 Task: In the  document handbook.odt Use the feature 'and check spelling and grammer' Change font style of header to '18' Select the body of letter and change paragraph spacing to  1.5
Action: Mouse moved to (240, 84)
Screenshot: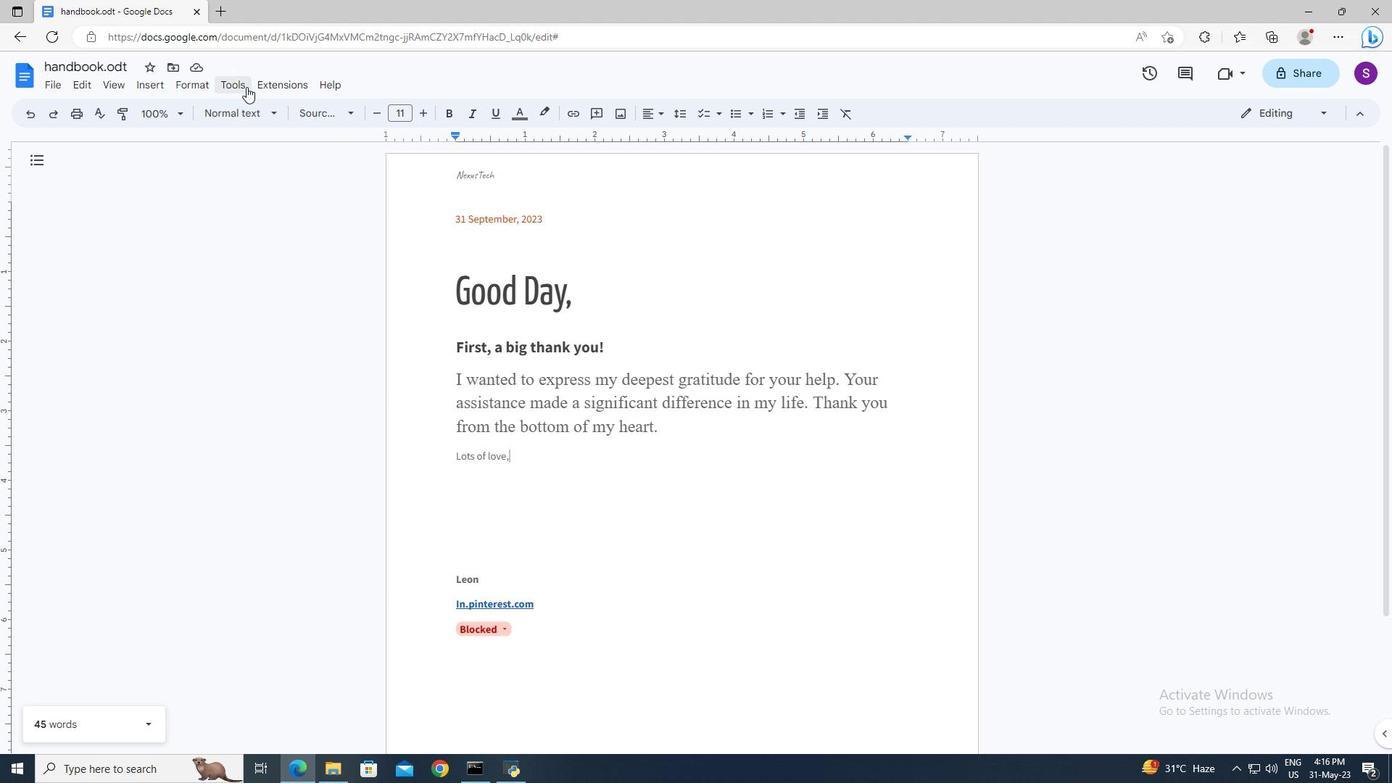 
Action: Mouse pressed left at (240, 84)
Screenshot: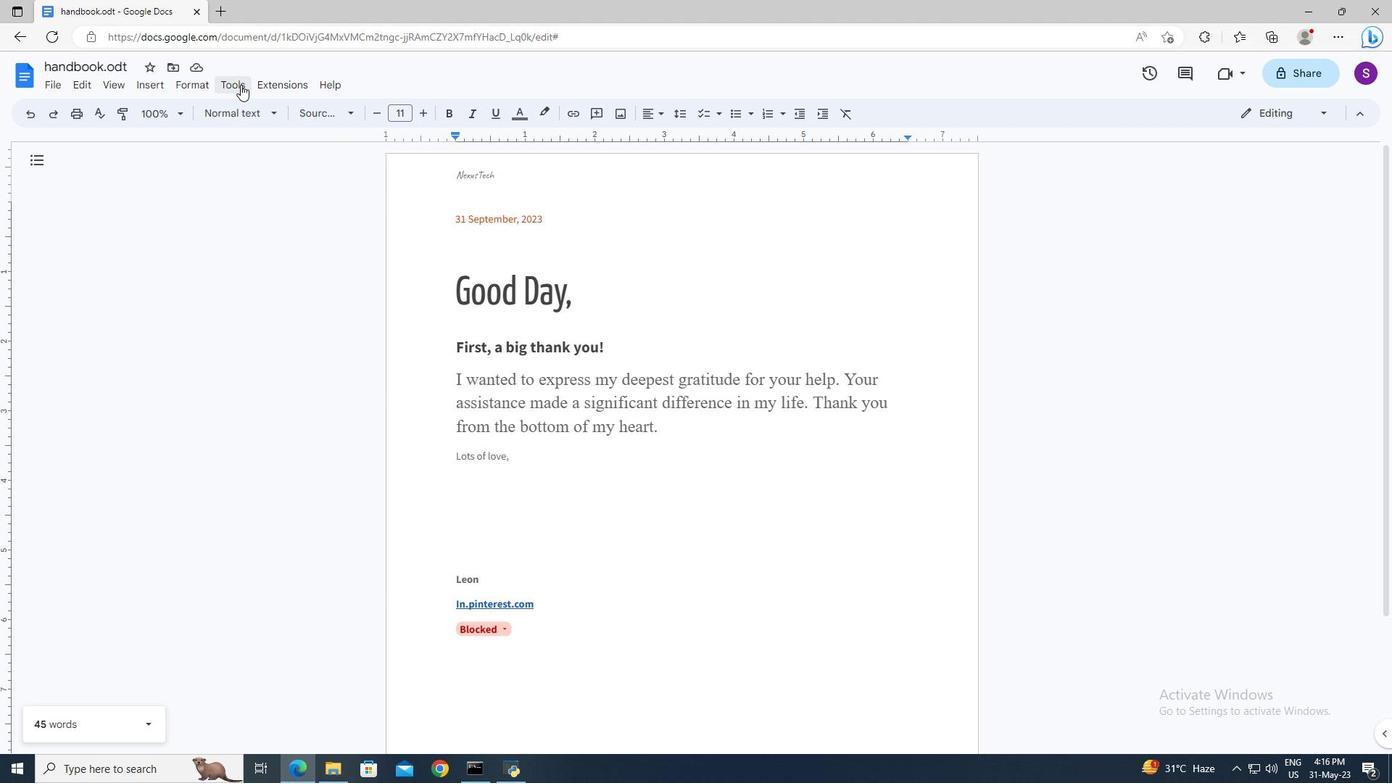 
Action: Mouse moved to (504, 107)
Screenshot: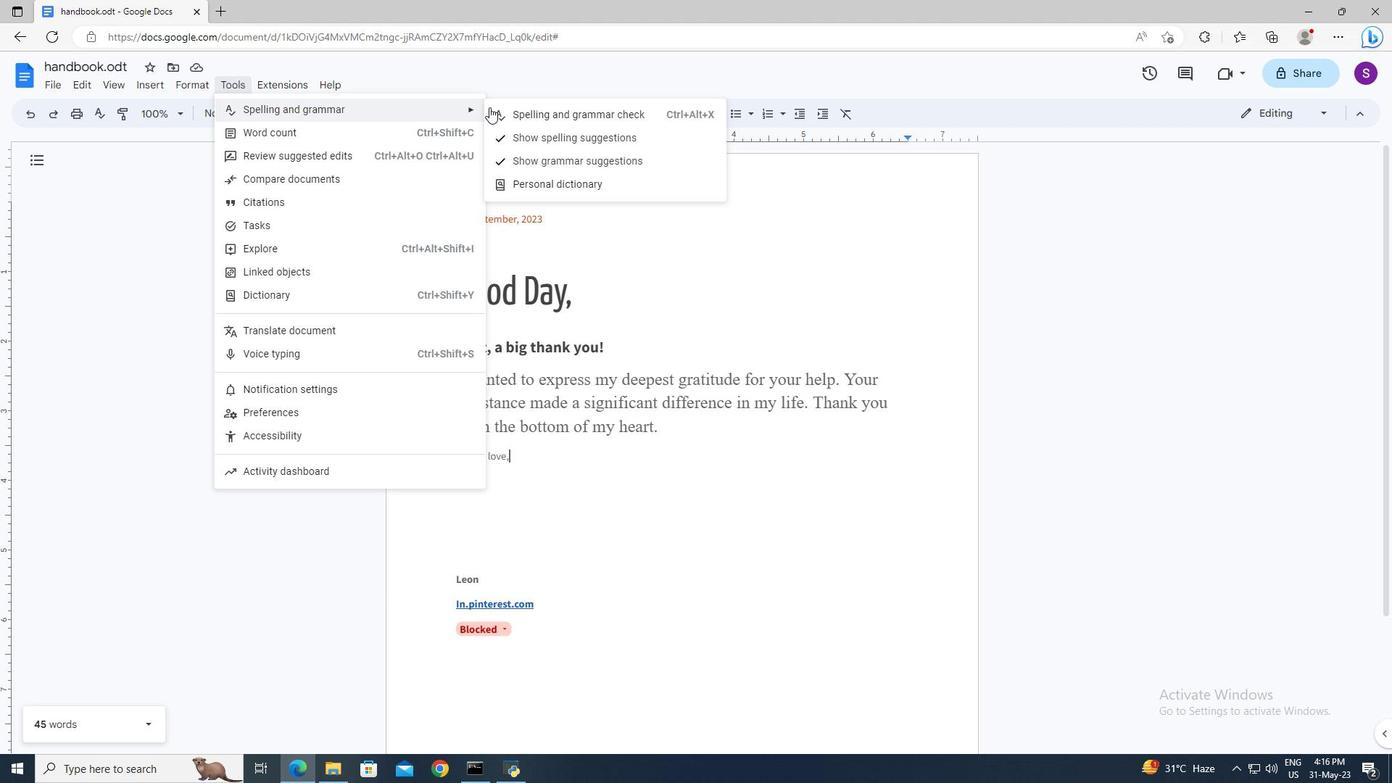 
Action: Mouse pressed left at (504, 107)
Screenshot: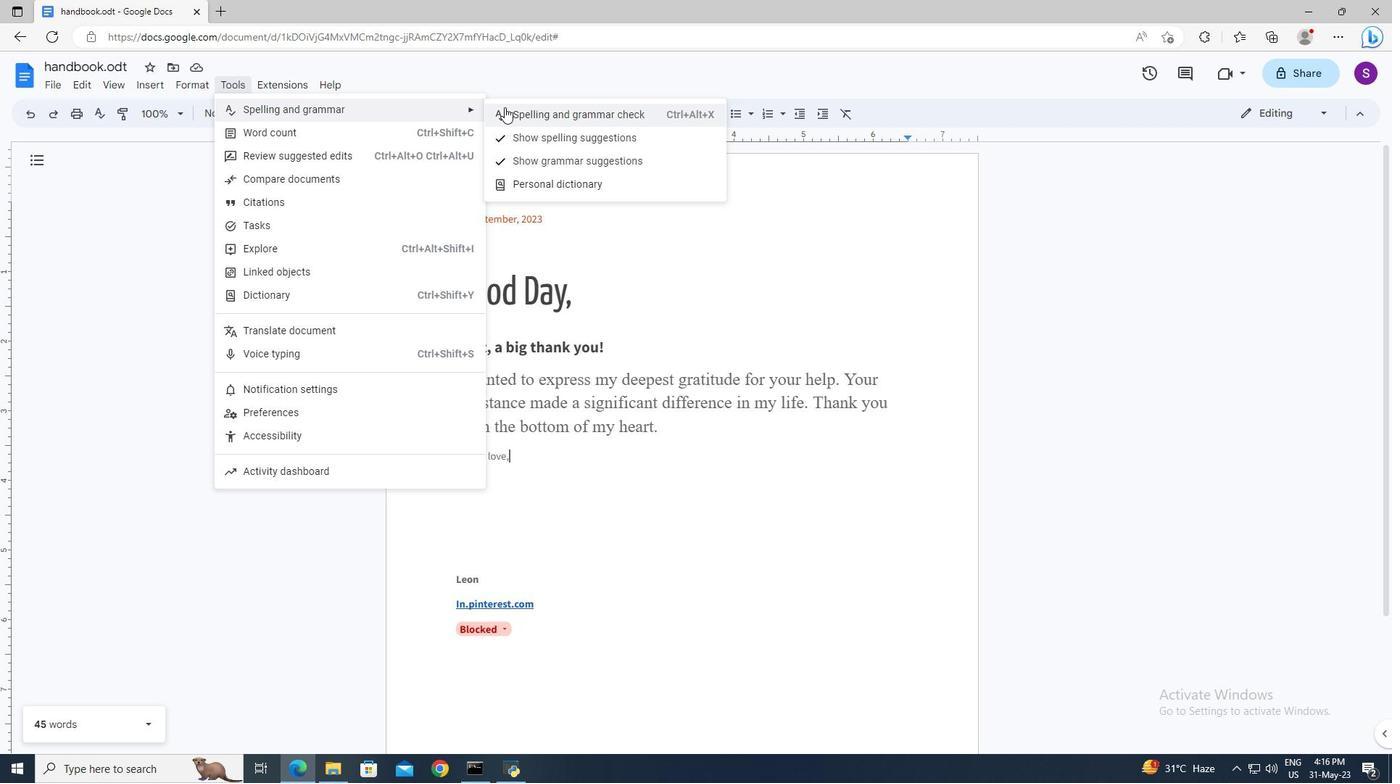 
Action: Mouse moved to (469, 173)
Screenshot: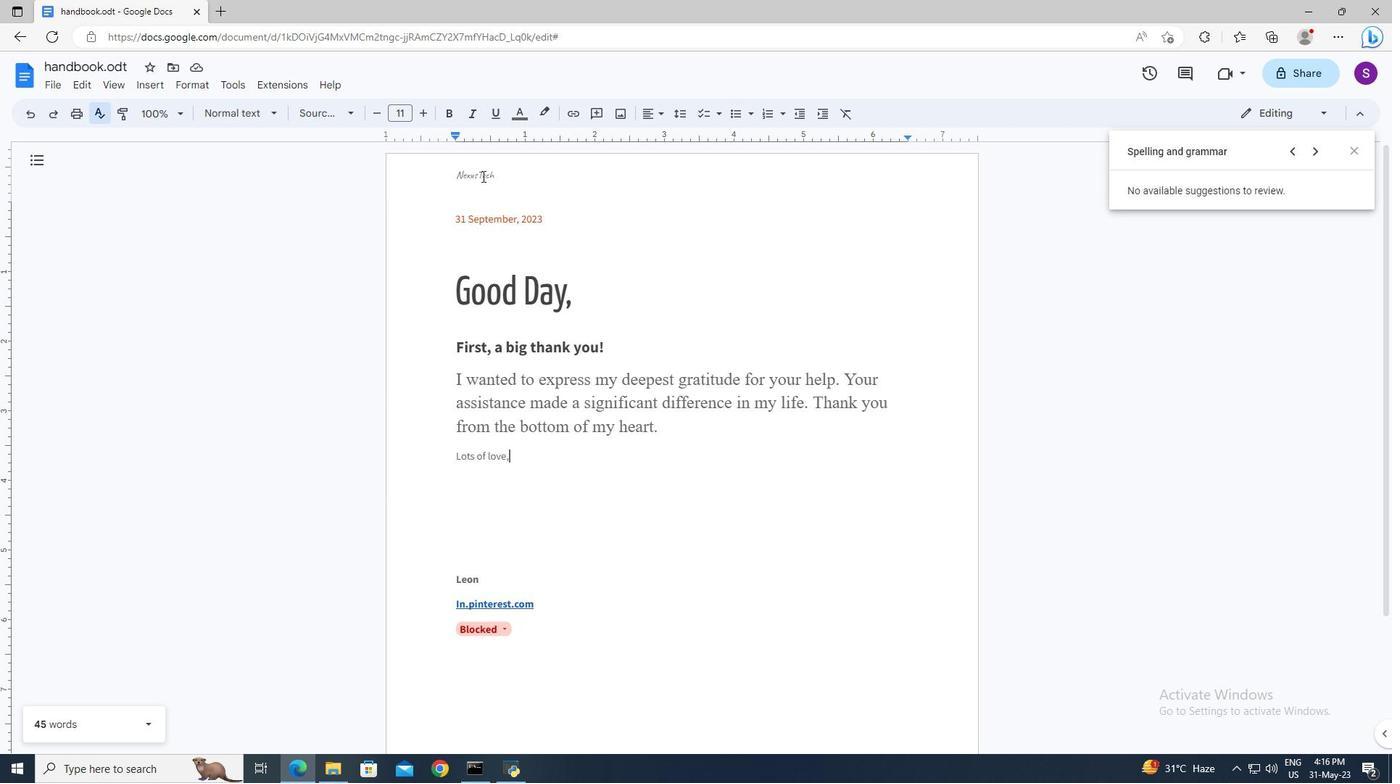 
Action: Mouse pressed left at (469, 173)
Screenshot: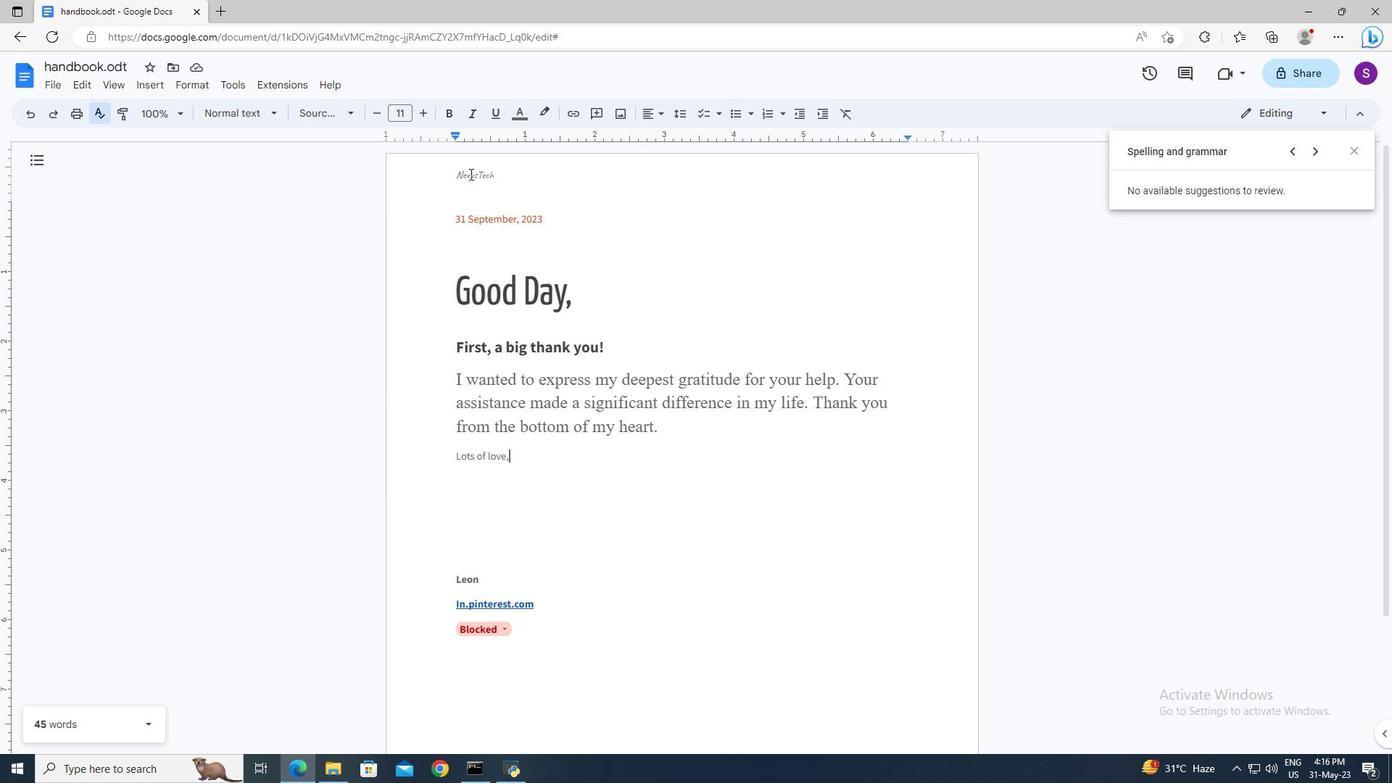 
Action: Mouse pressed left at (469, 173)
Screenshot: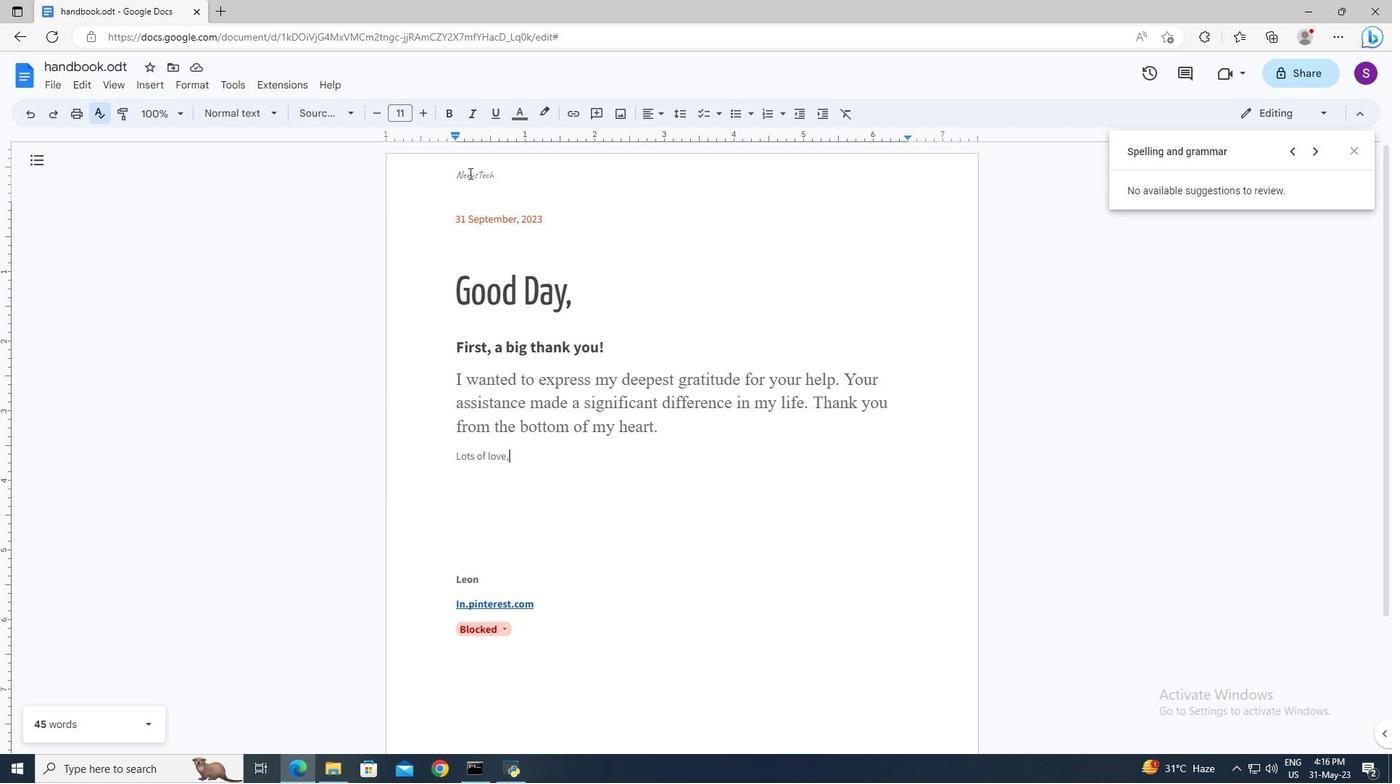 
Action: Key pressed <Key.left><Key.left><Key.left><Key.shift><Key.right>
Screenshot: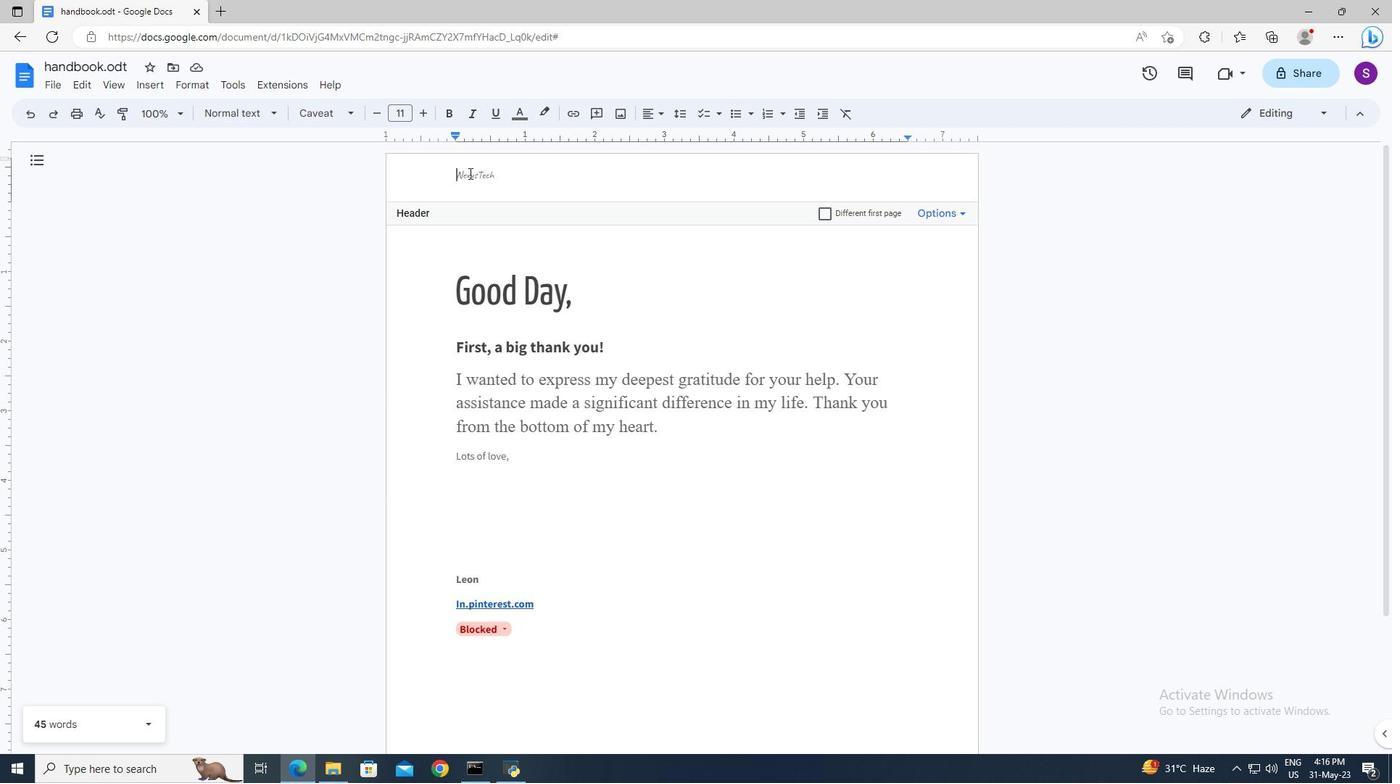 
Action: Mouse moved to (412, 110)
Screenshot: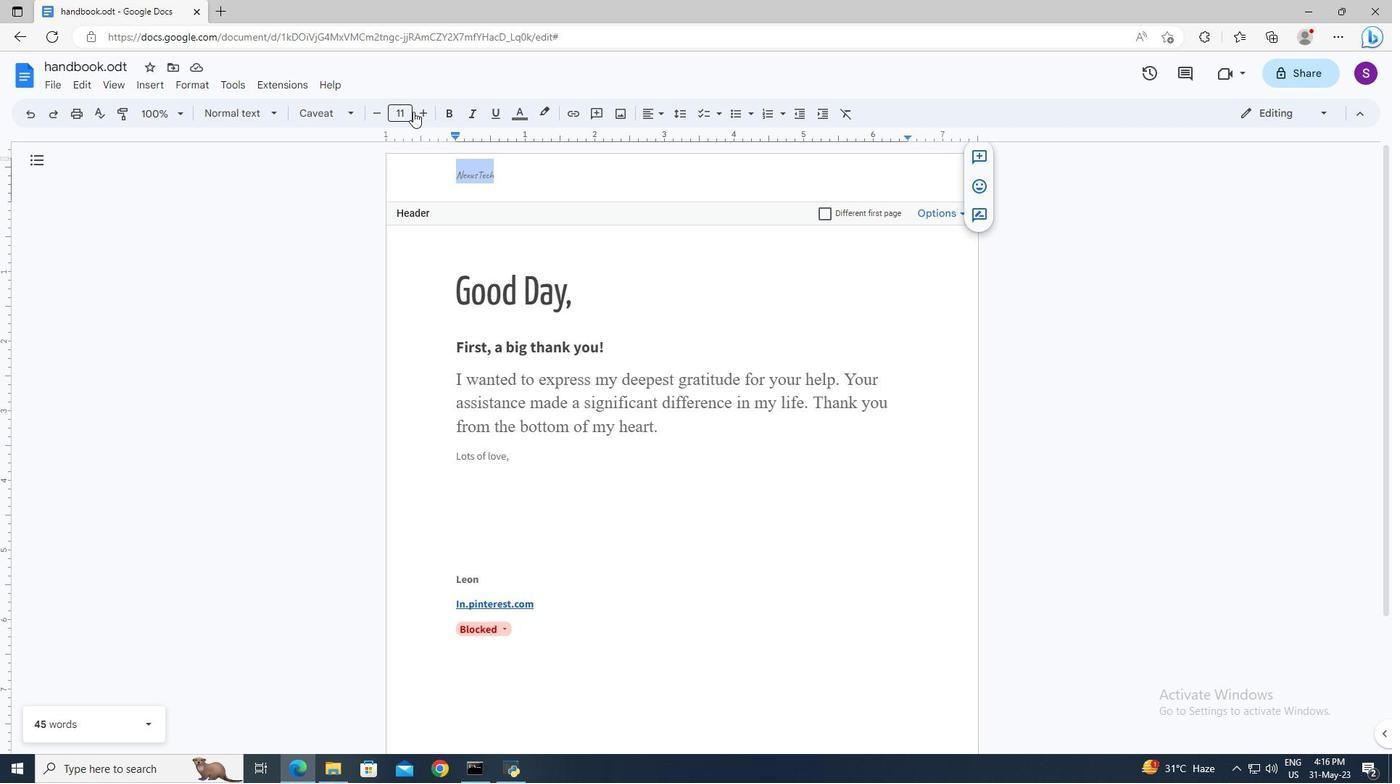 
Action: Mouse pressed left at (412, 110)
Screenshot: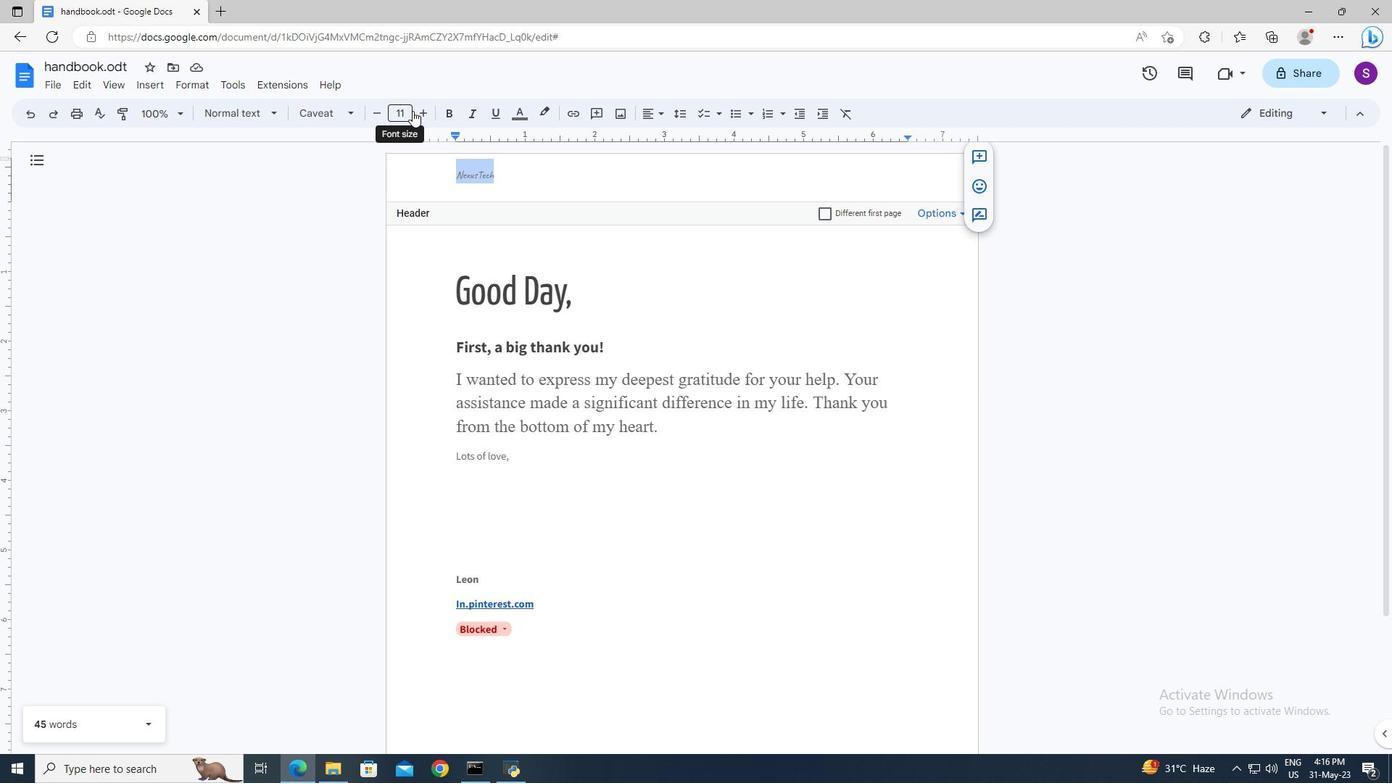 
Action: Key pressed 18<Key.enter>
Screenshot: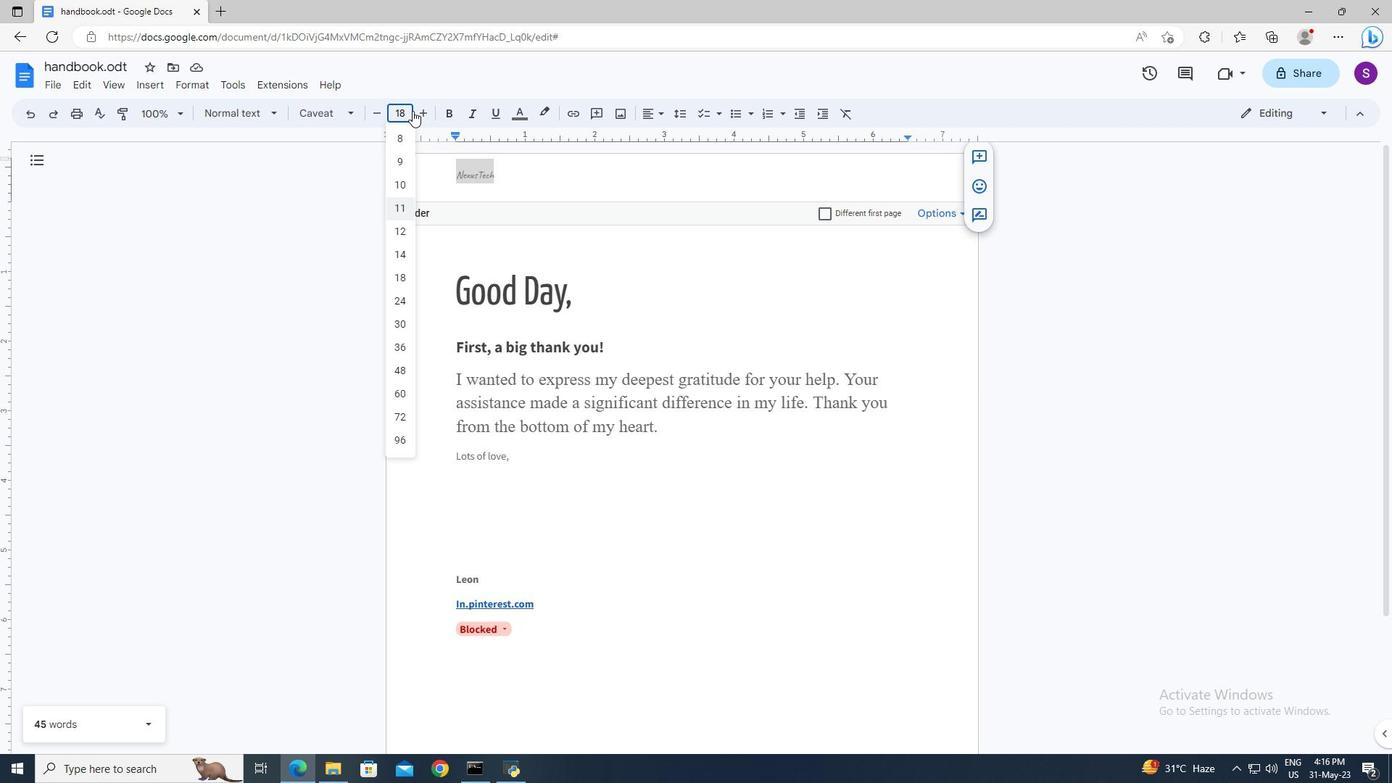 
Action: Mouse moved to (458, 373)
Screenshot: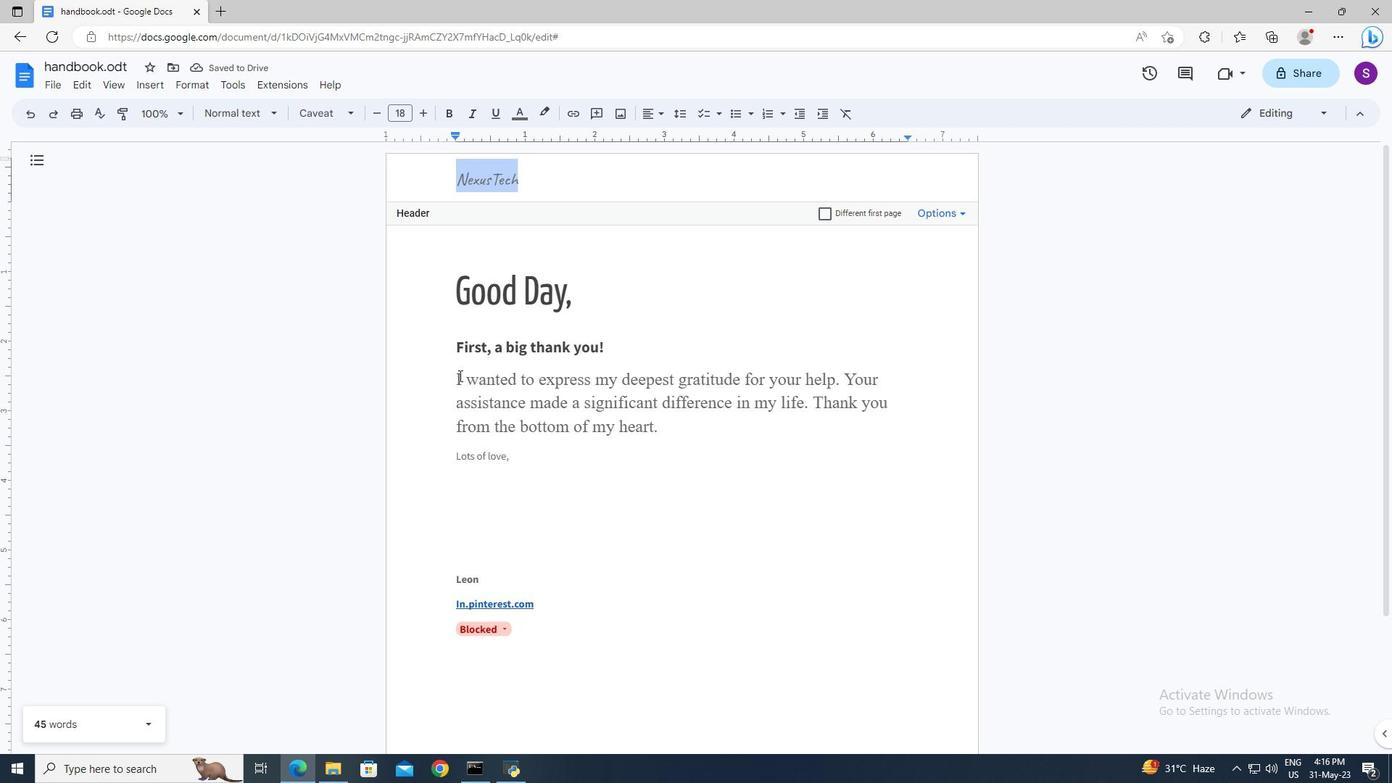 
Action: Mouse pressed left at (458, 373)
Screenshot: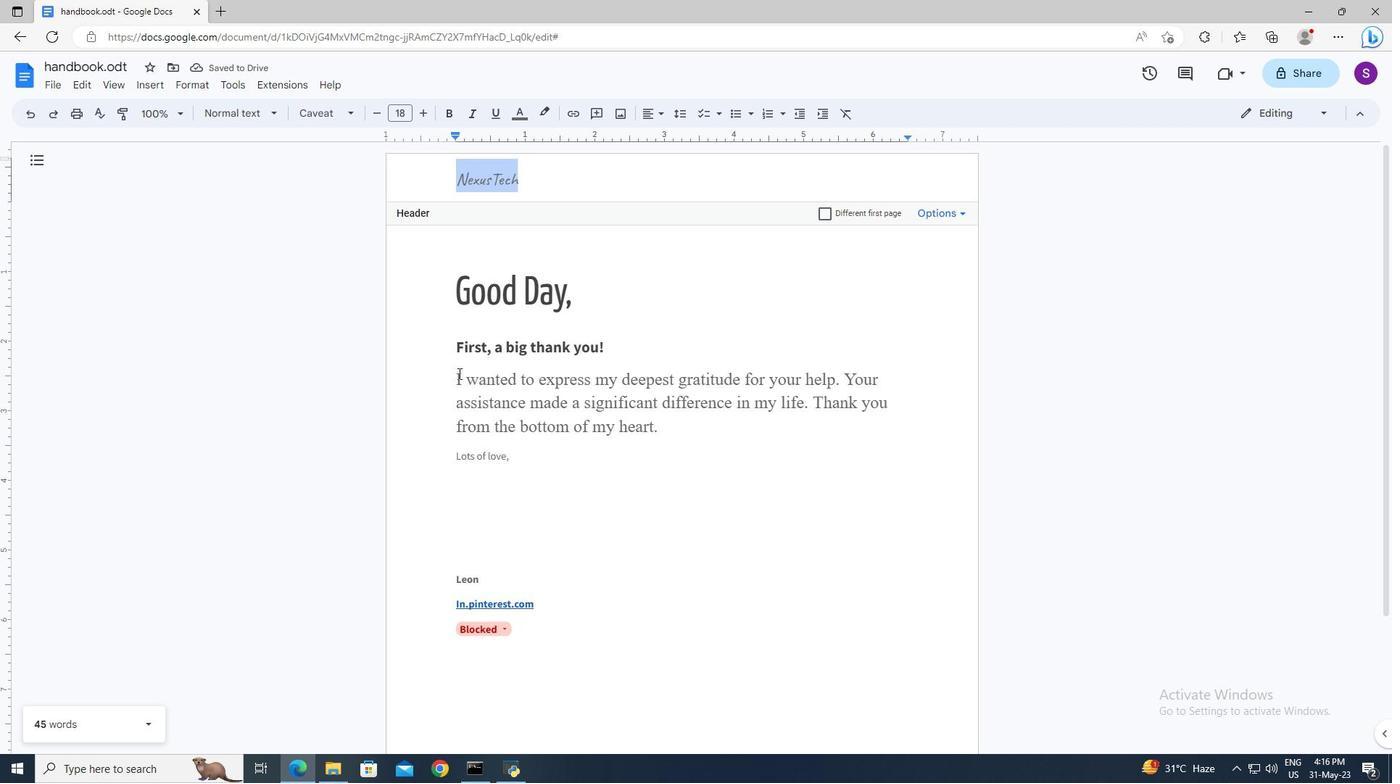 
Action: Key pressed <Key.shift><Key.down>
Screenshot: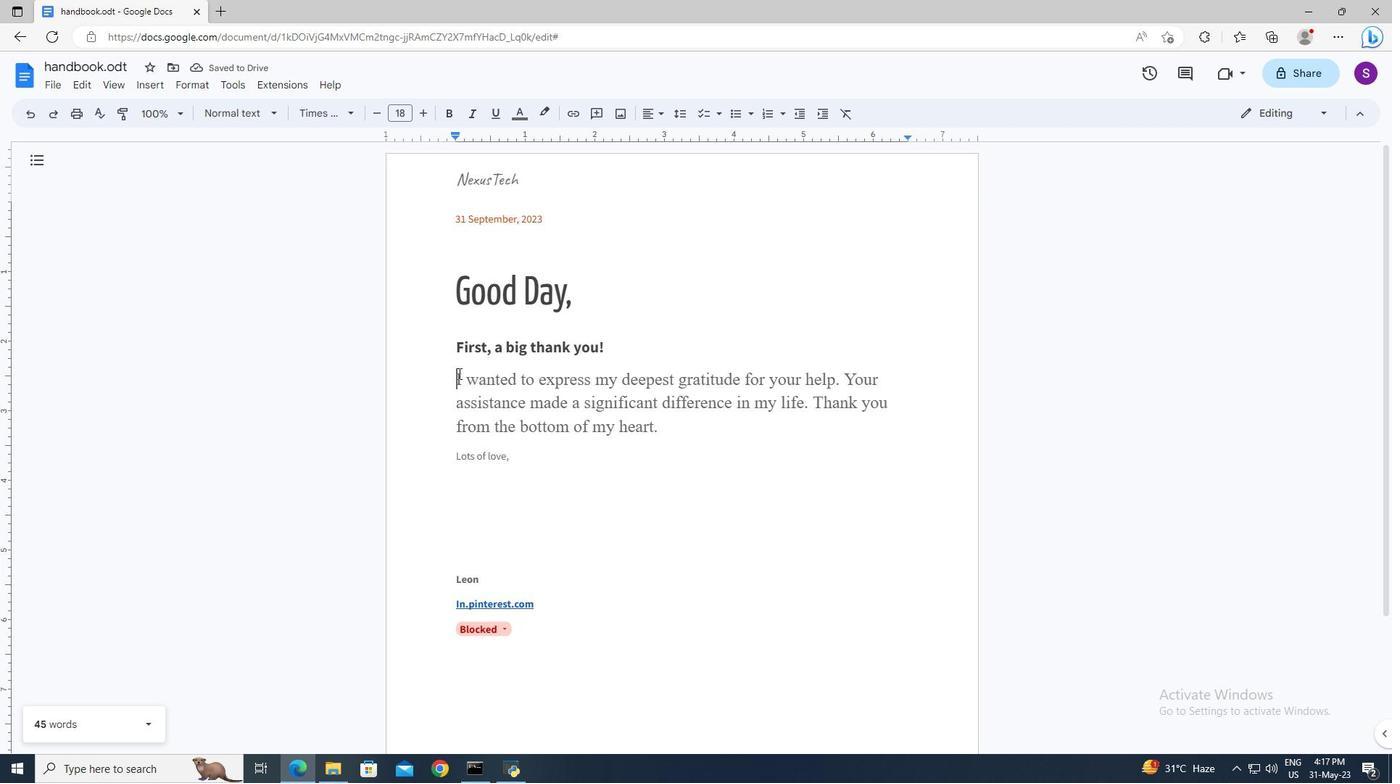
Action: Mouse moved to (686, 115)
Screenshot: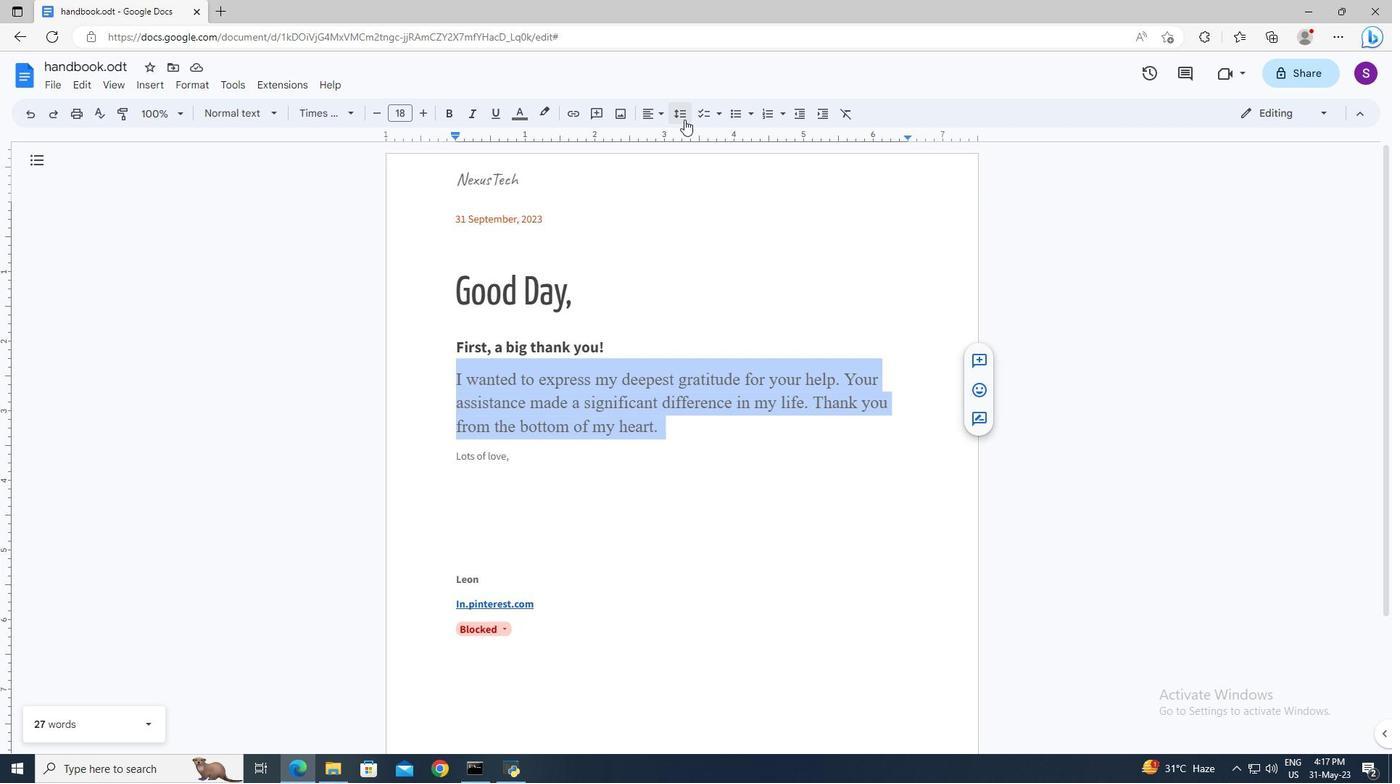 
Action: Mouse pressed left at (686, 115)
Screenshot: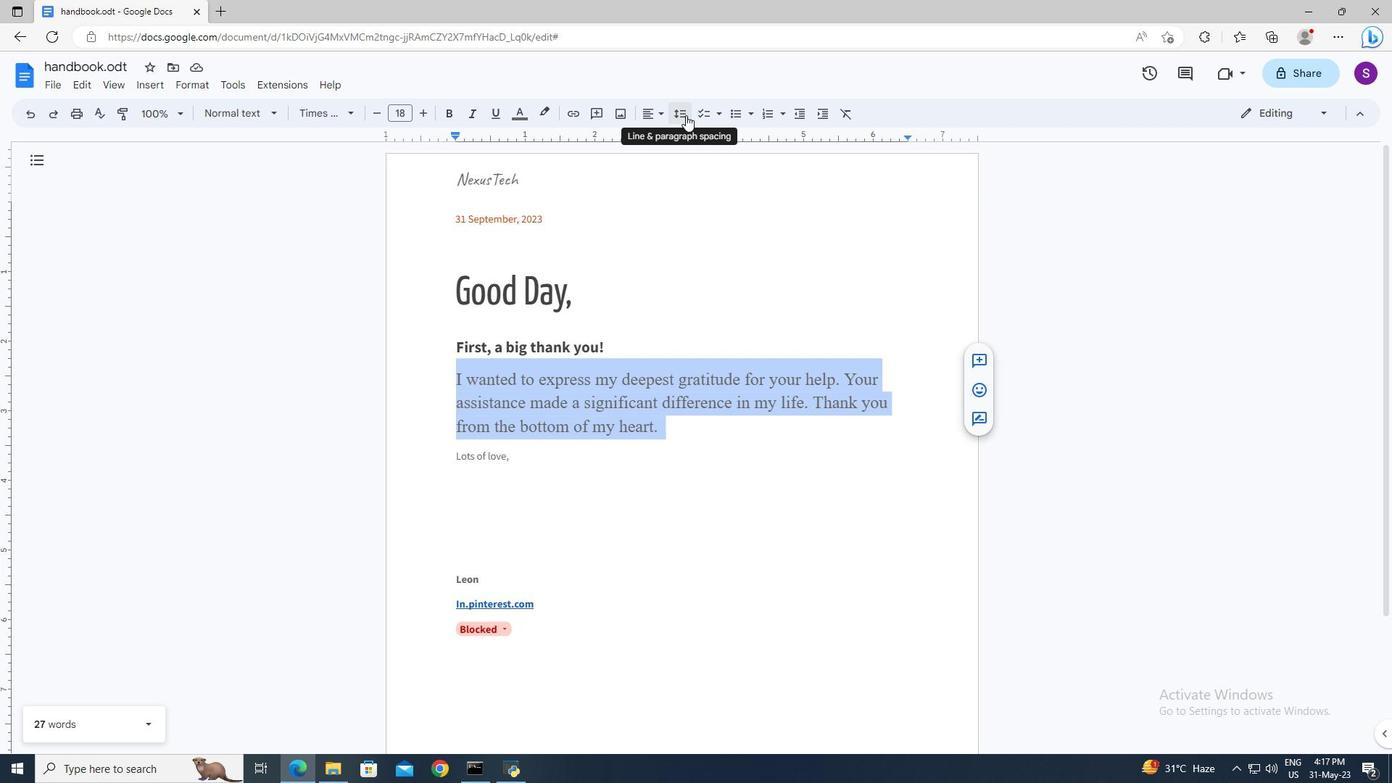 
Action: Mouse moved to (688, 179)
Screenshot: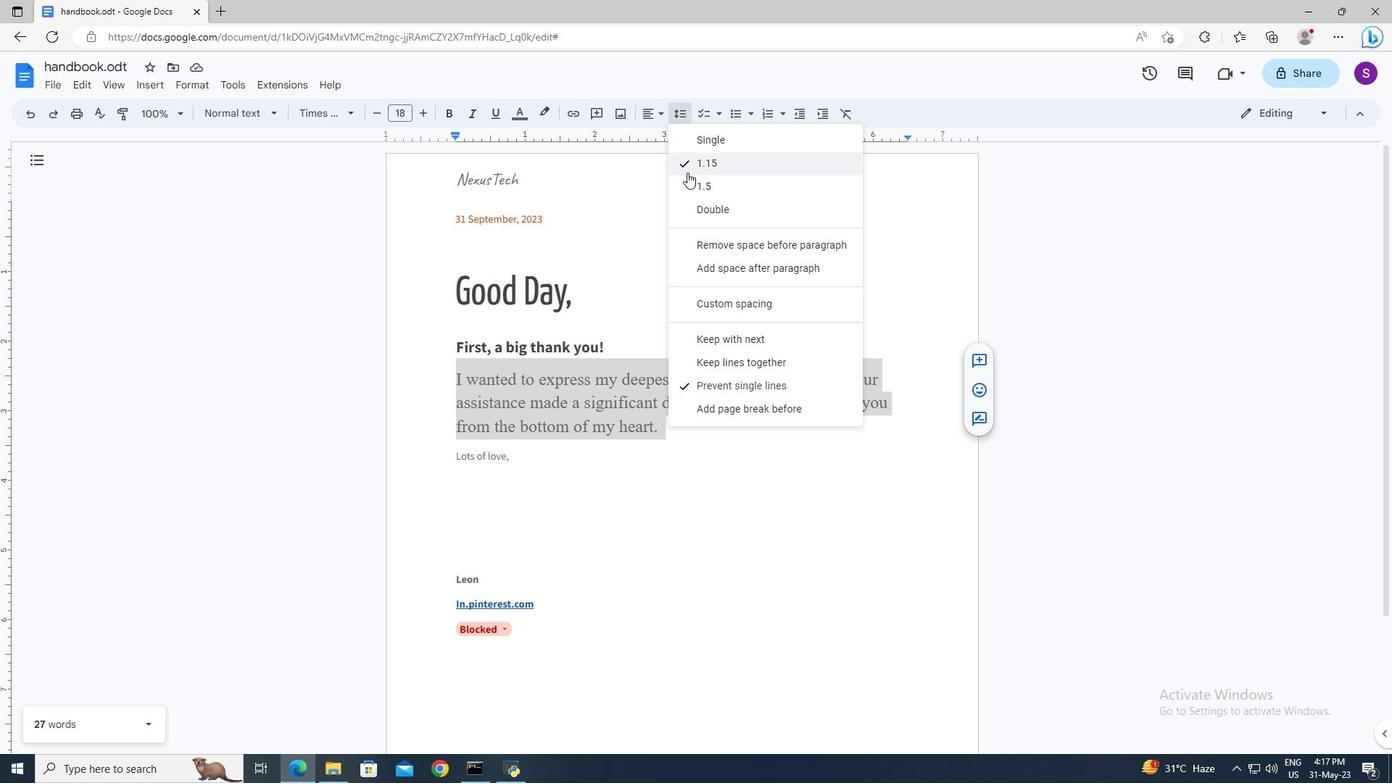 
Action: Mouse pressed left at (688, 179)
Screenshot: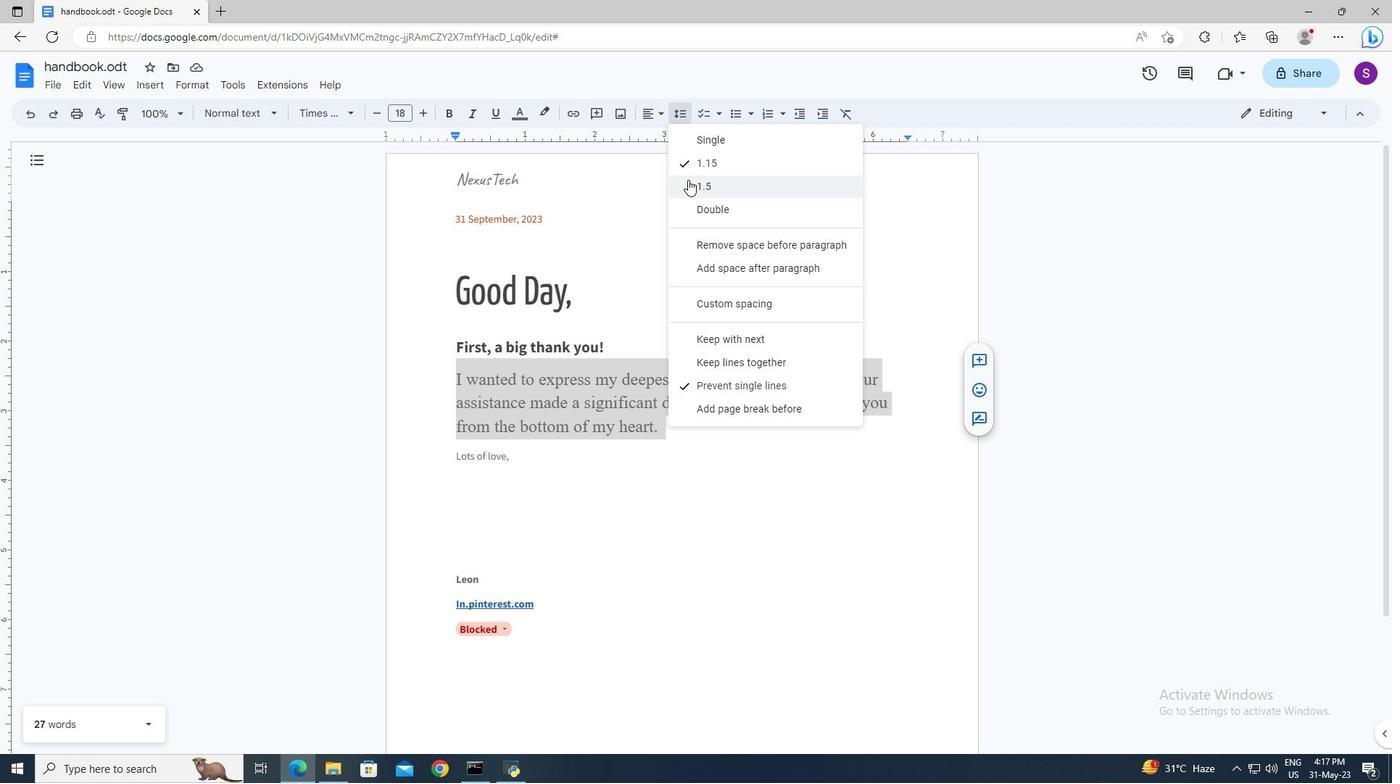 
Action: Mouse moved to (725, 446)
Screenshot: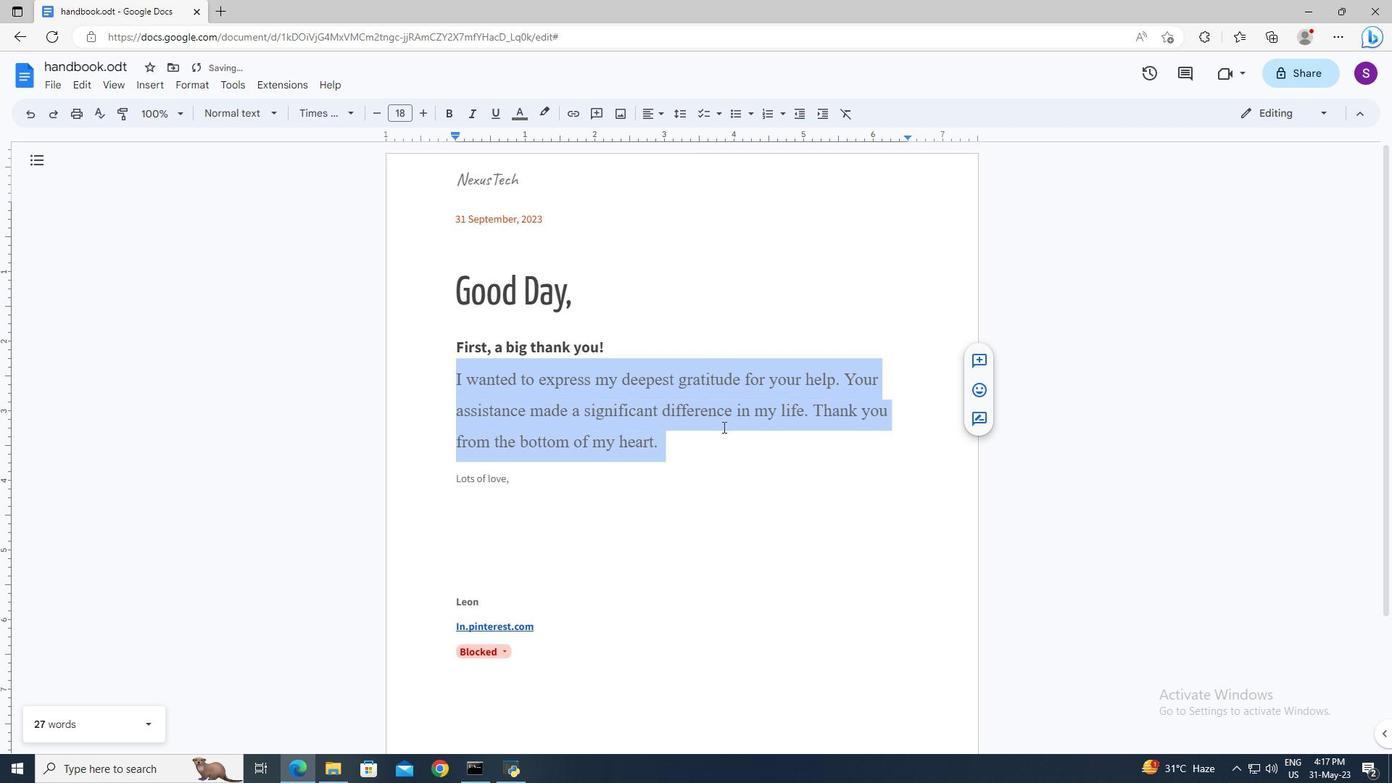 
Action: Mouse pressed left at (725, 446)
Screenshot: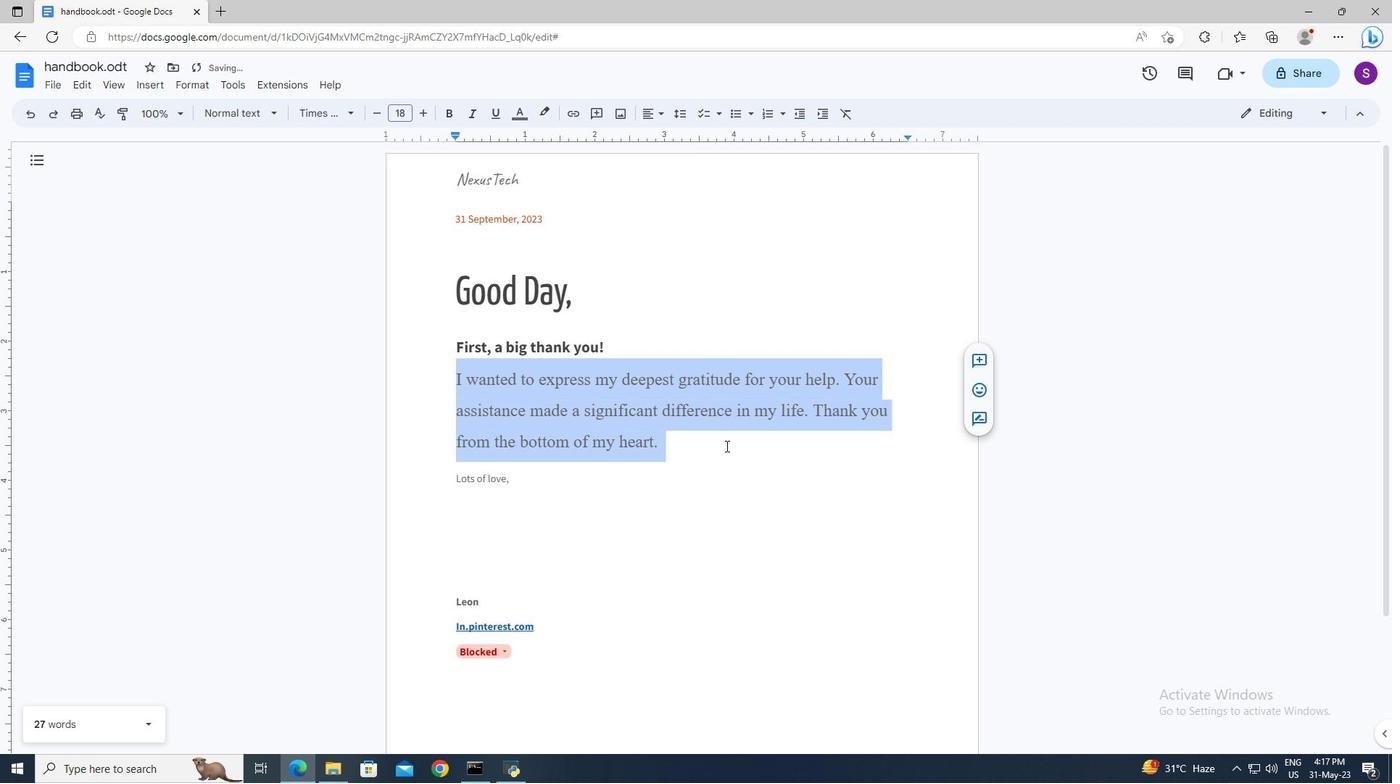 
